 Task: Enable the option Sponsored messages.
Action: Mouse moved to (747, 99)
Screenshot: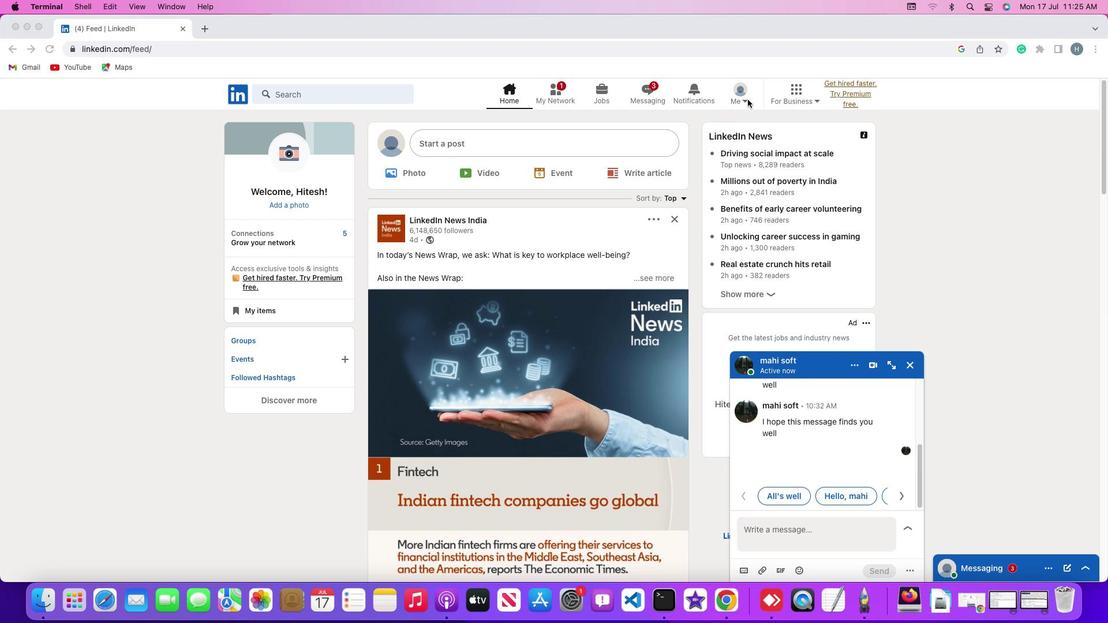 
Action: Mouse pressed left at (747, 99)
Screenshot: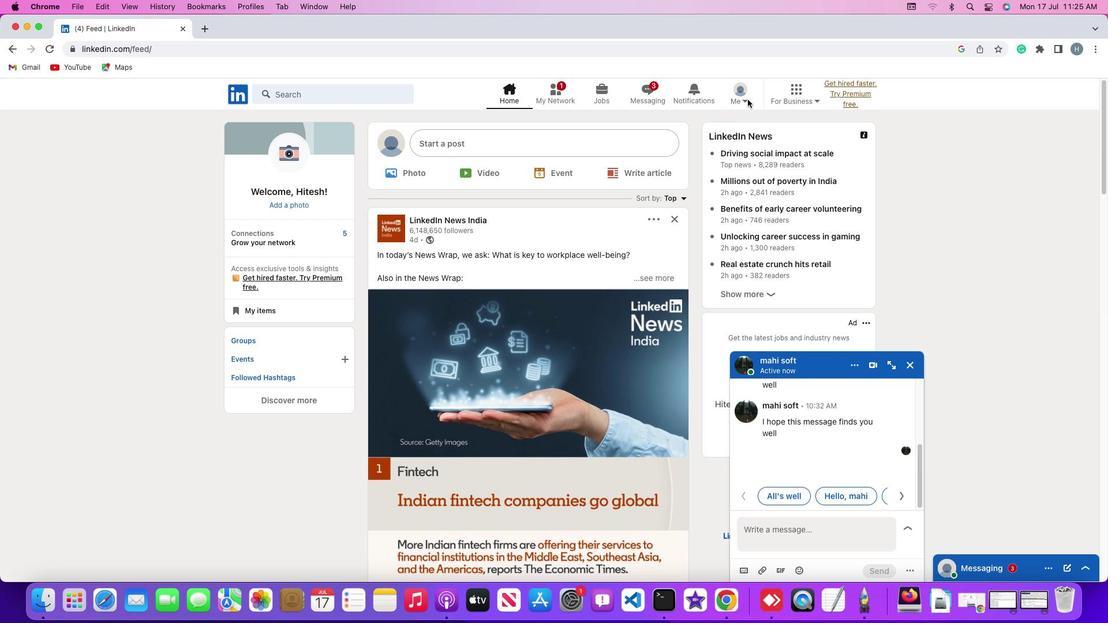 
Action: Mouse moved to (742, 99)
Screenshot: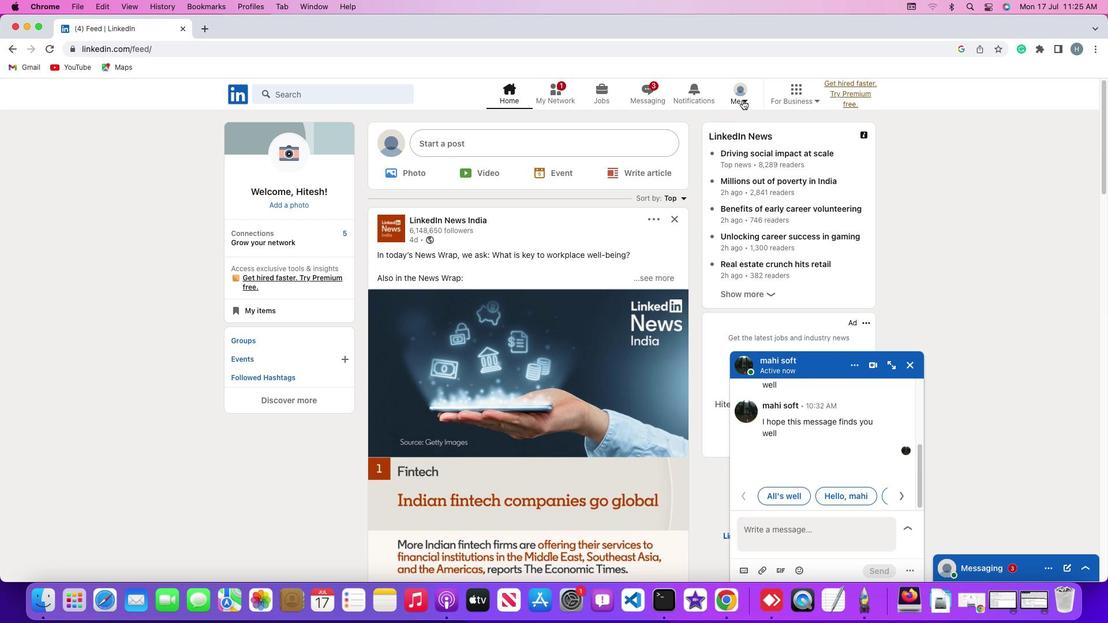 
Action: Mouse pressed left at (742, 99)
Screenshot: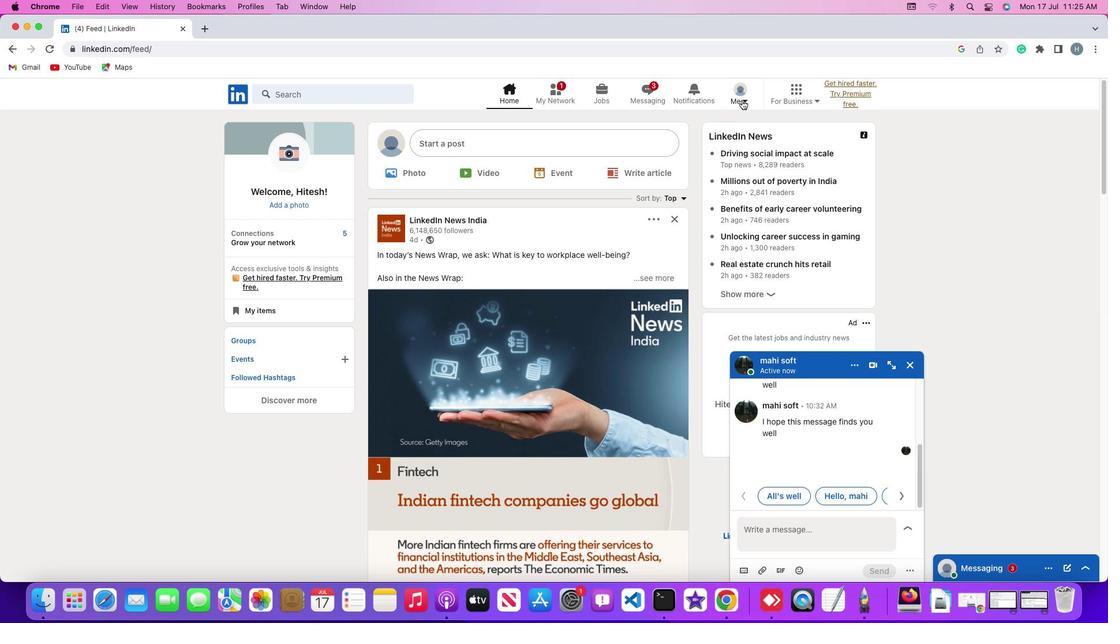 
Action: Mouse moved to (669, 221)
Screenshot: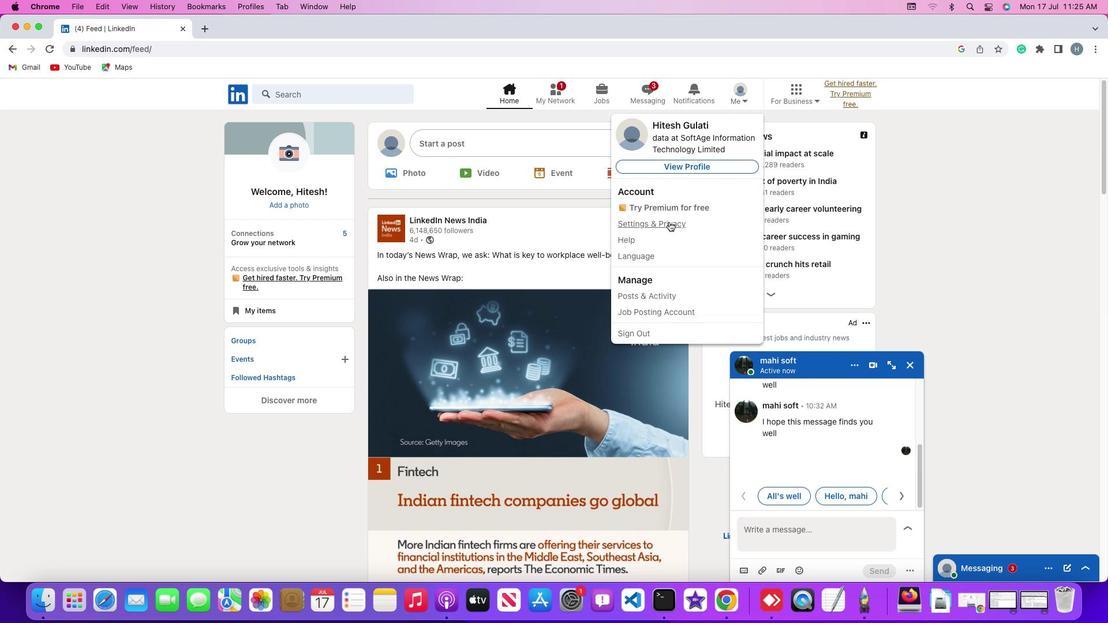 
Action: Mouse pressed left at (669, 221)
Screenshot: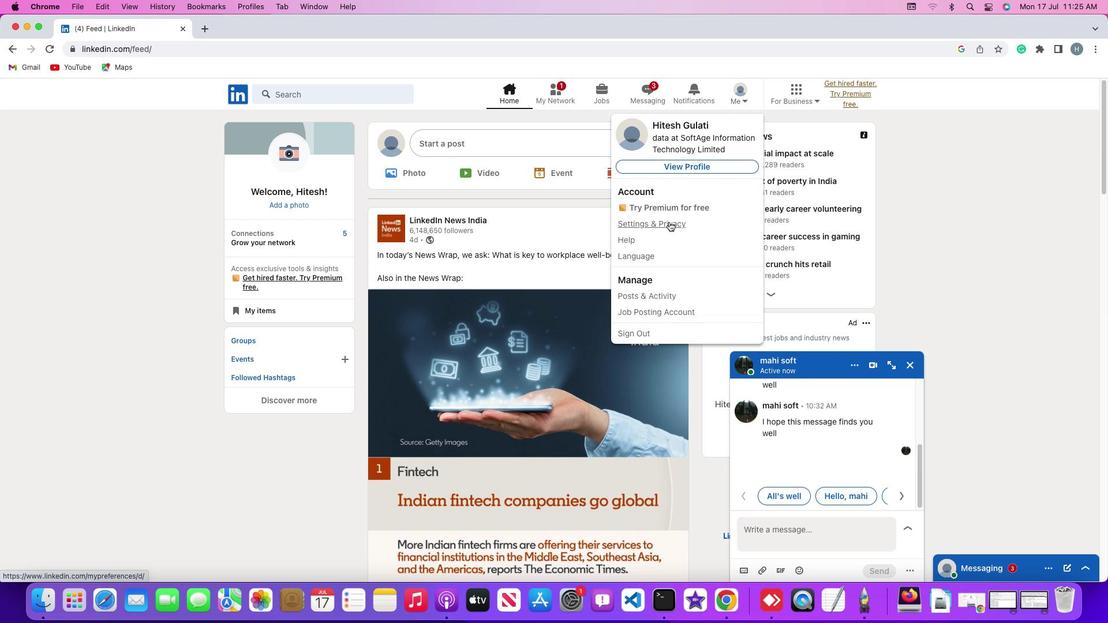 
Action: Mouse moved to (75, 307)
Screenshot: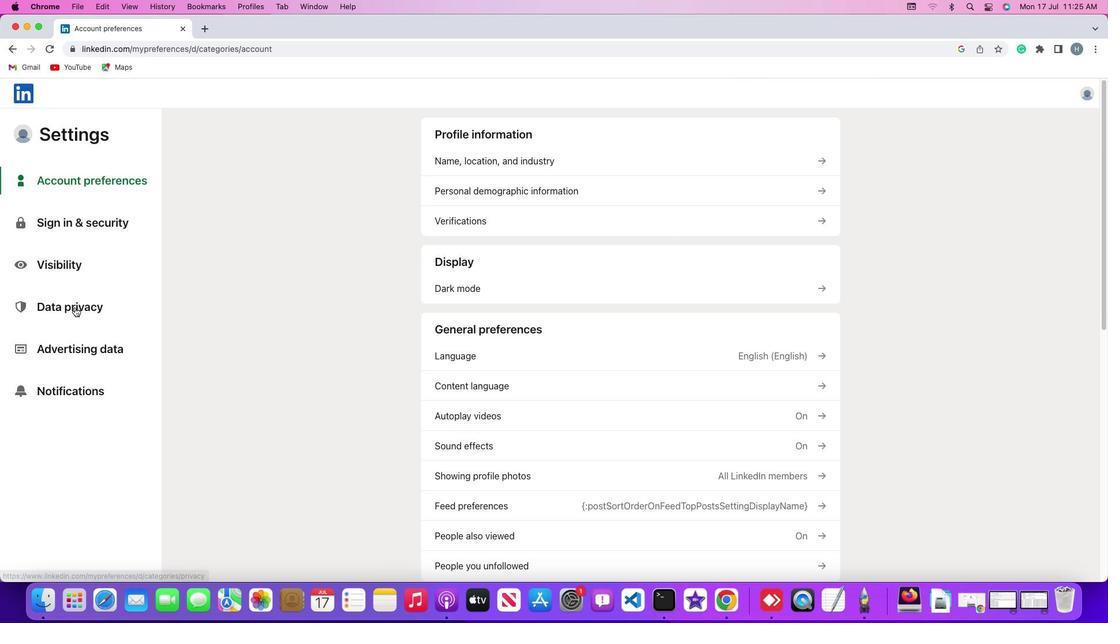 
Action: Mouse pressed left at (75, 307)
Screenshot: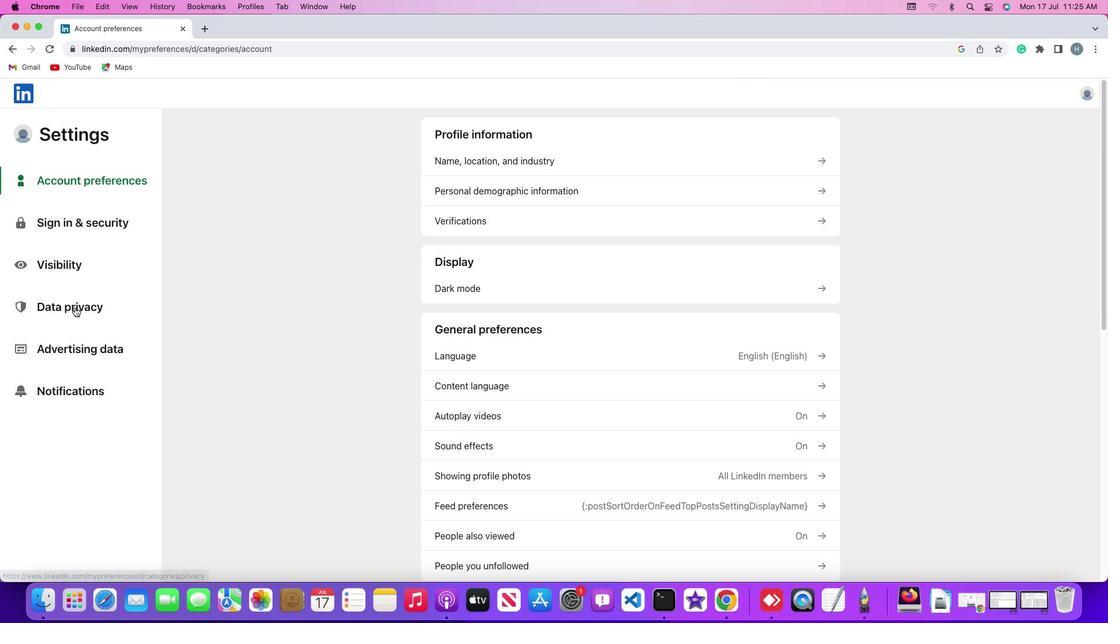 
Action: Mouse pressed left at (75, 307)
Screenshot: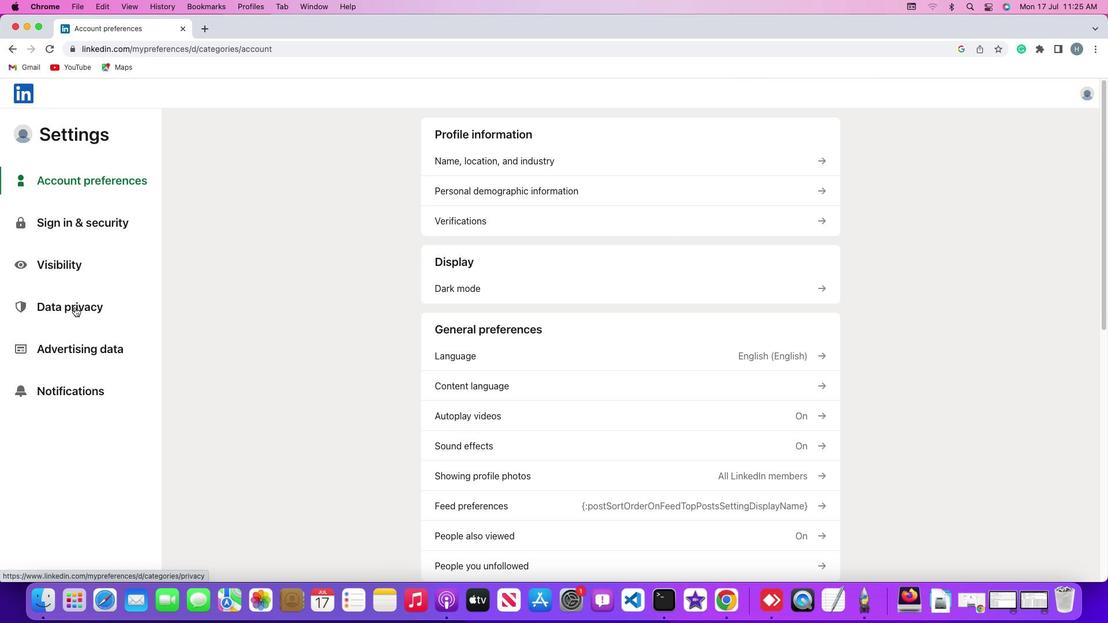 
Action: Mouse moved to (454, 437)
Screenshot: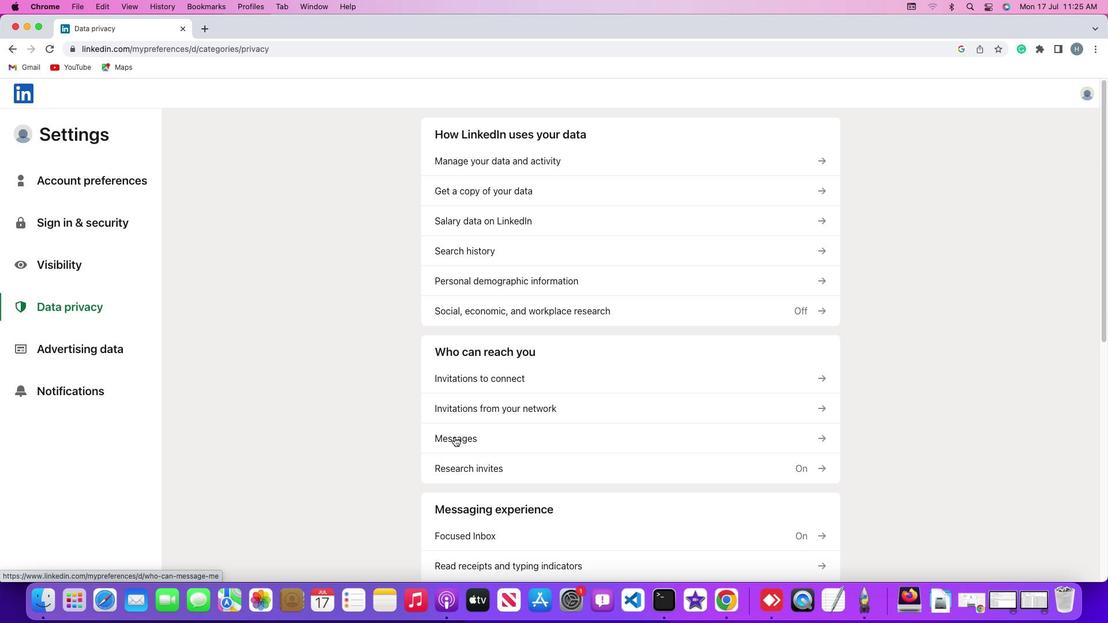
Action: Mouse pressed left at (454, 437)
Screenshot: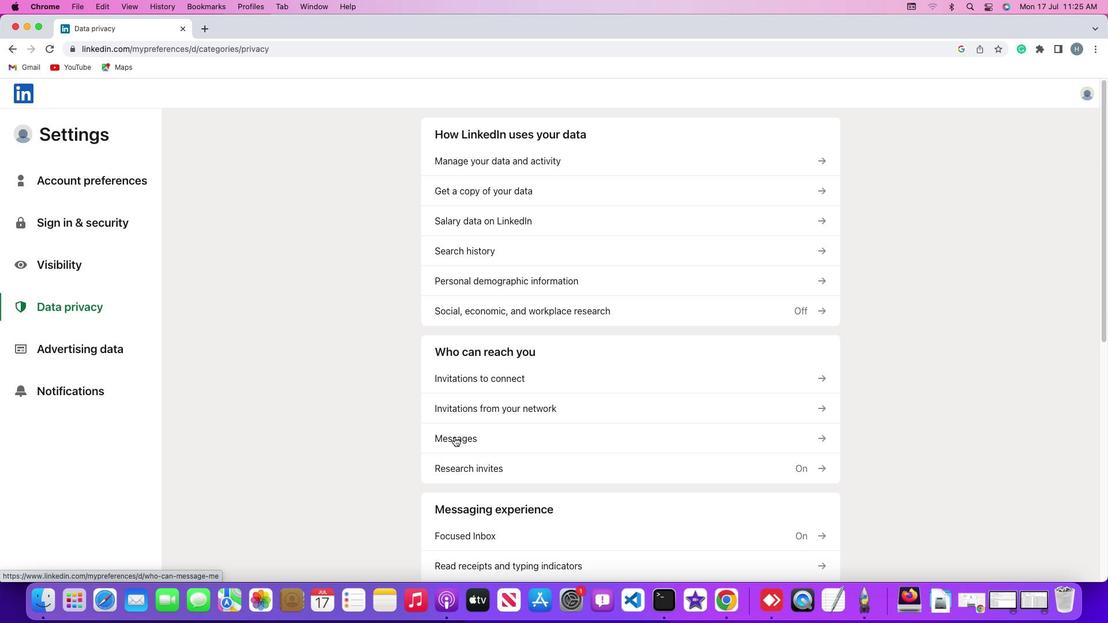 
Action: Mouse moved to (817, 417)
Screenshot: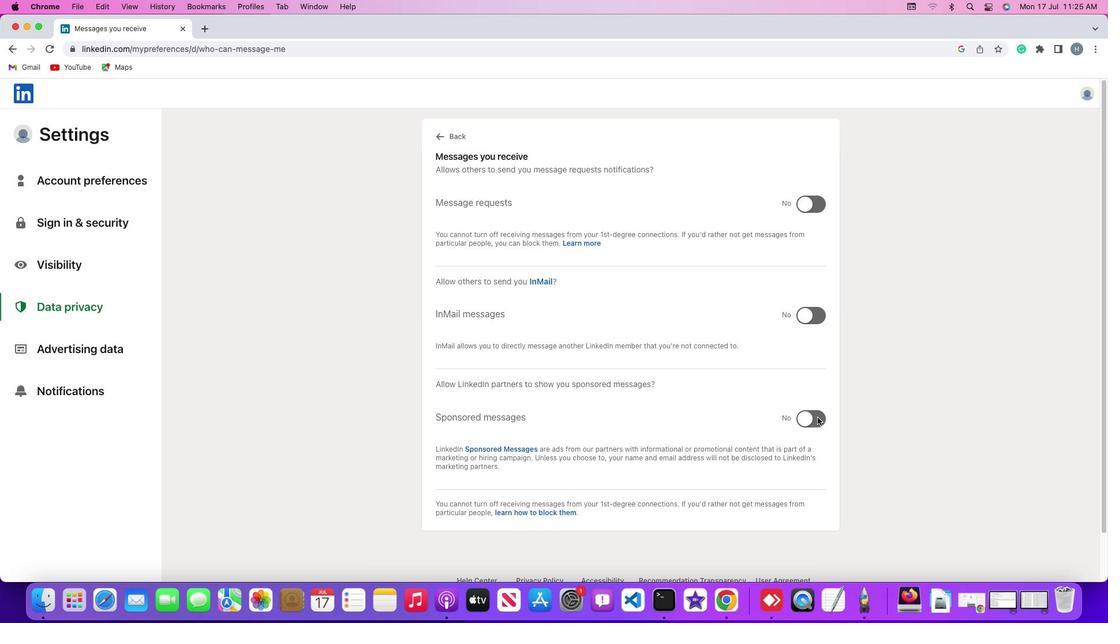 
Action: Mouse pressed left at (817, 417)
Screenshot: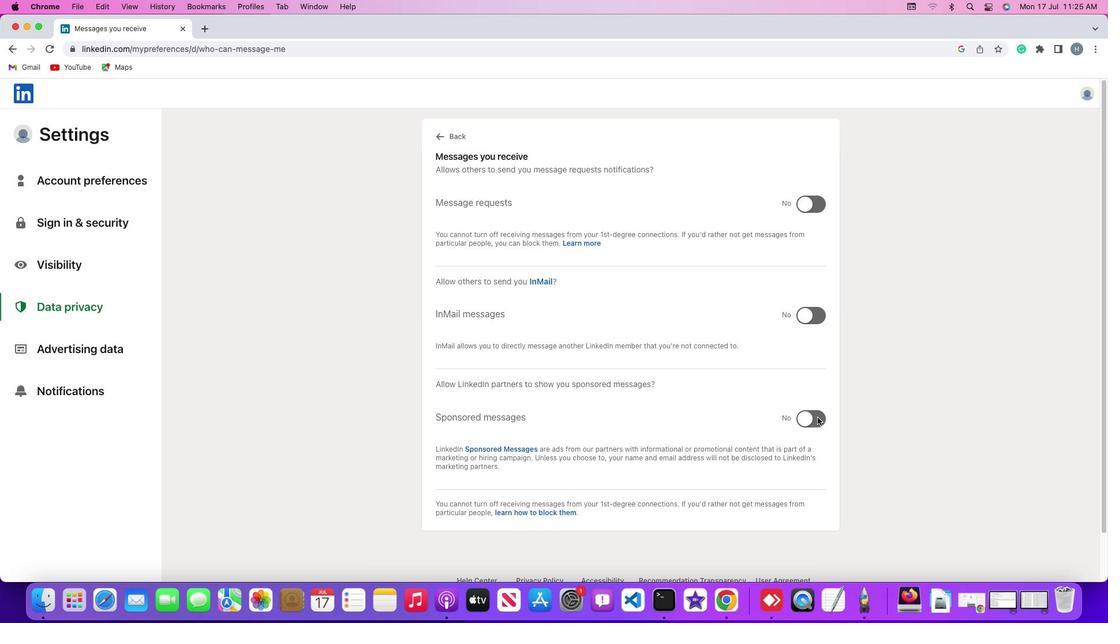 
Action: Mouse moved to (910, 427)
Screenshot: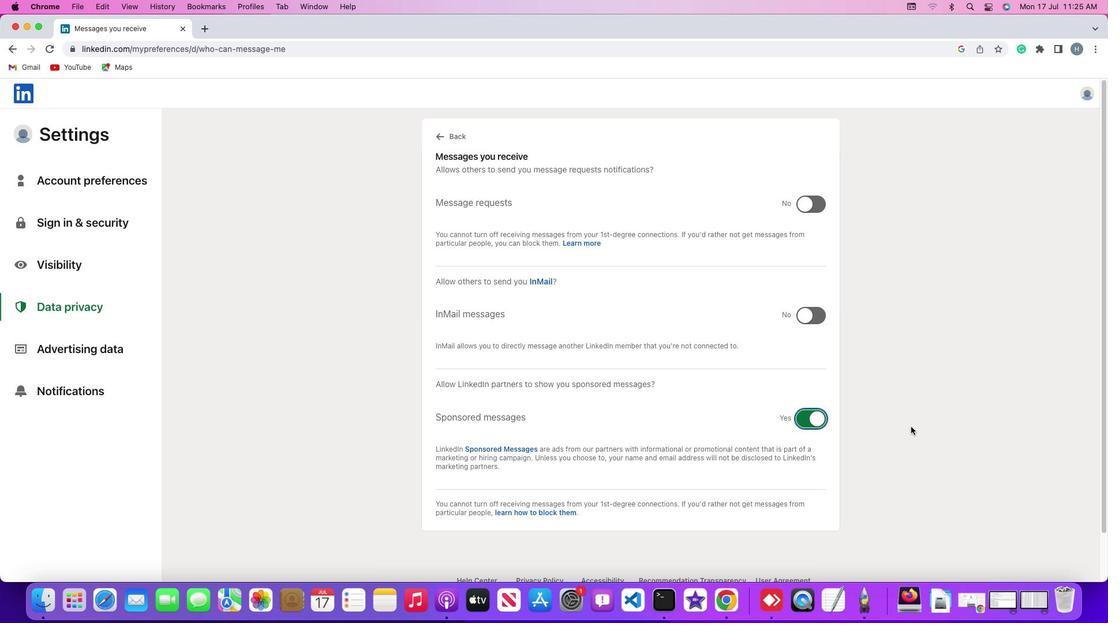 
